 Task: Find the rank of the matrix {{7, 4}, {3, 6}}.
Action: Mouse moved to (1055, 73)
Screenshot: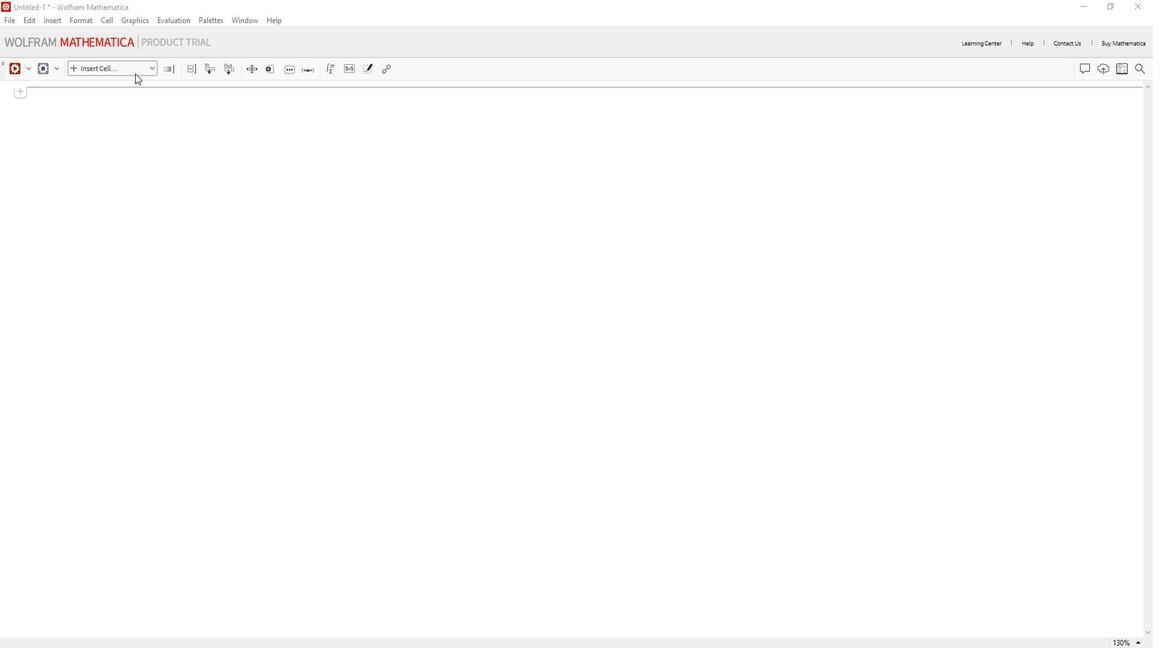 
Action: Mouse pressed left at (1055, 73)
Screenshot: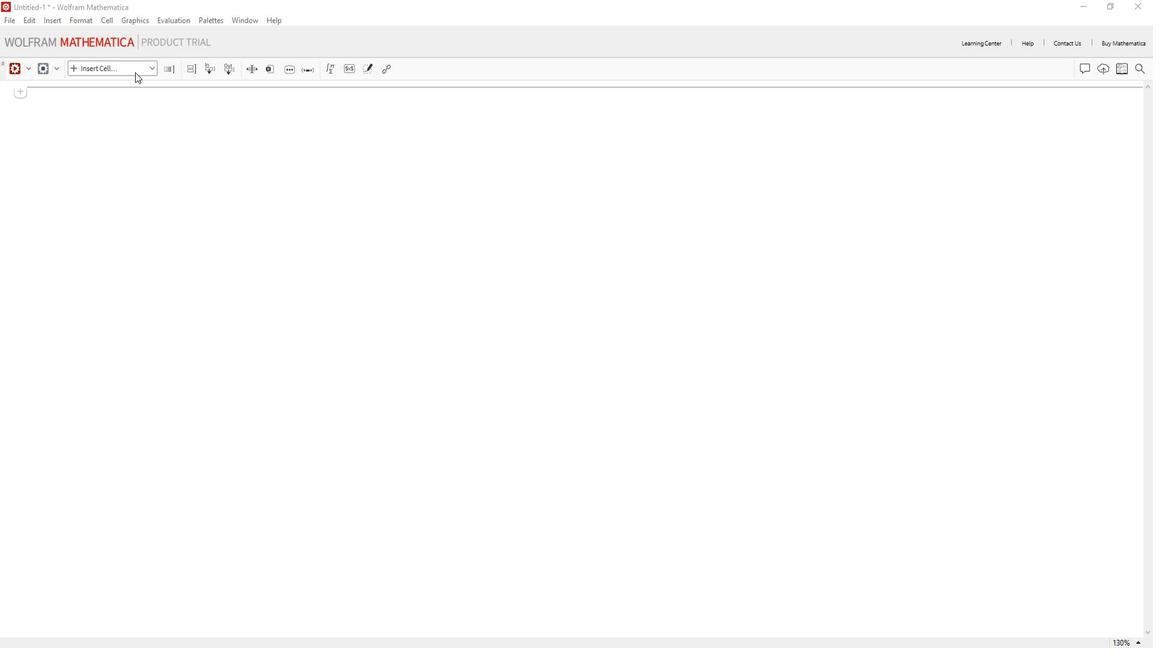 
Action: Mouse moved to (1034, 88)
Screenshot: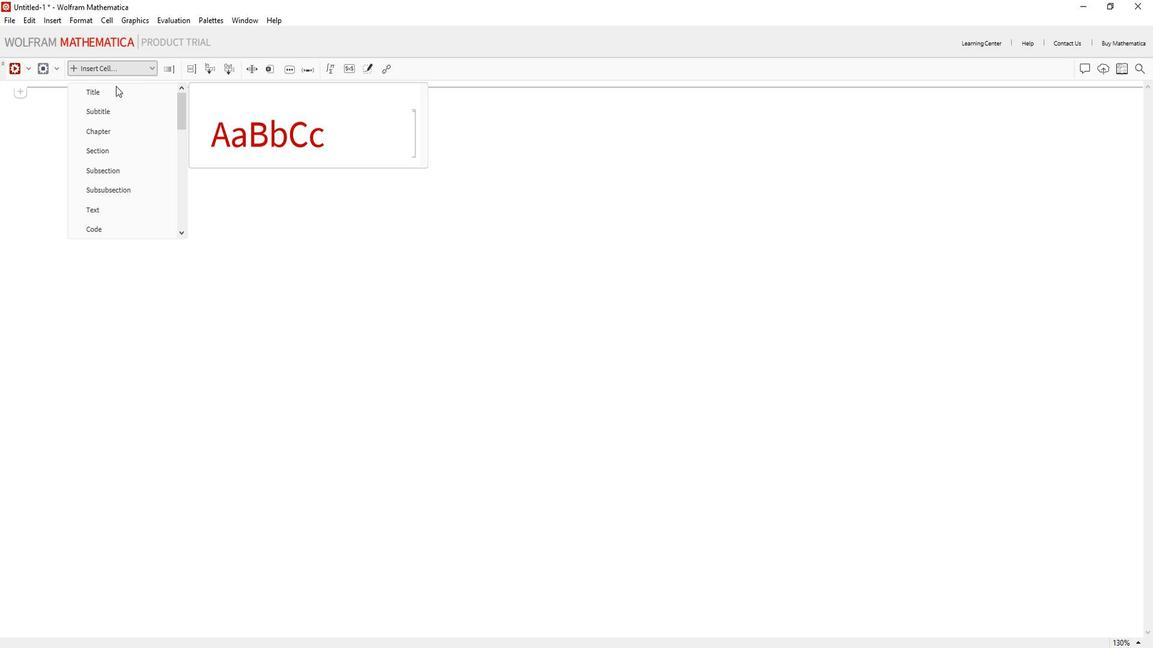 
Action: Mouse pressed left at (1034, 88)
Screenshot: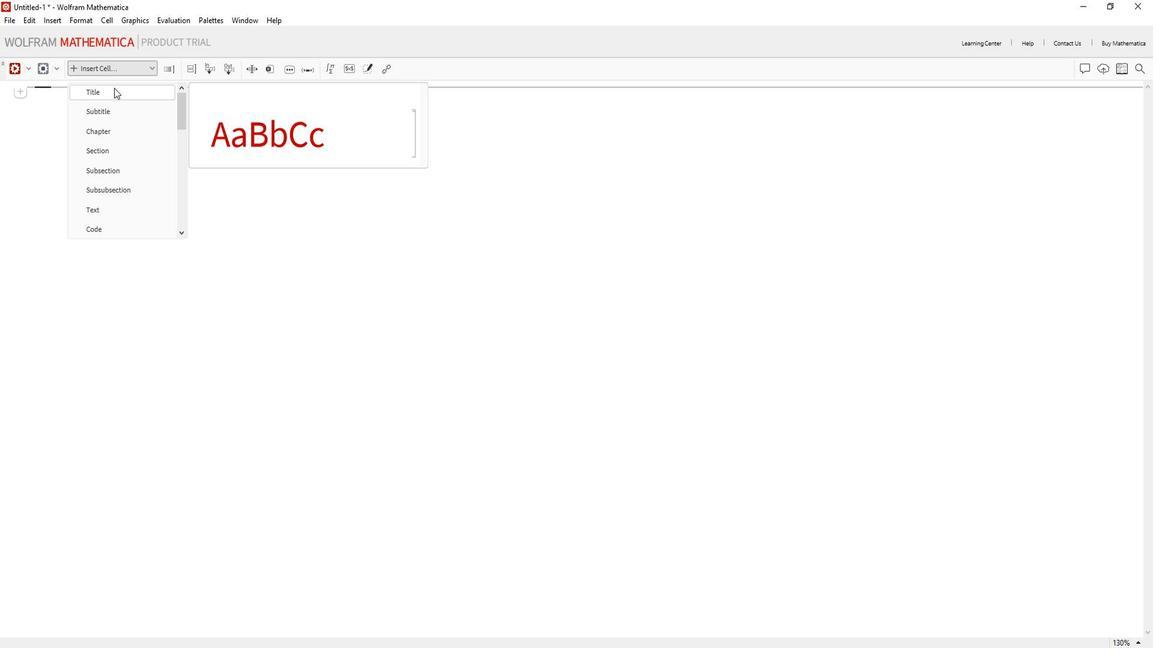 
Action: Key pressed <Key.shift>Find<Key.space>the<Key.space>rank<Key.space>of<Key.space>the<Key.space>matrix
Screenshot: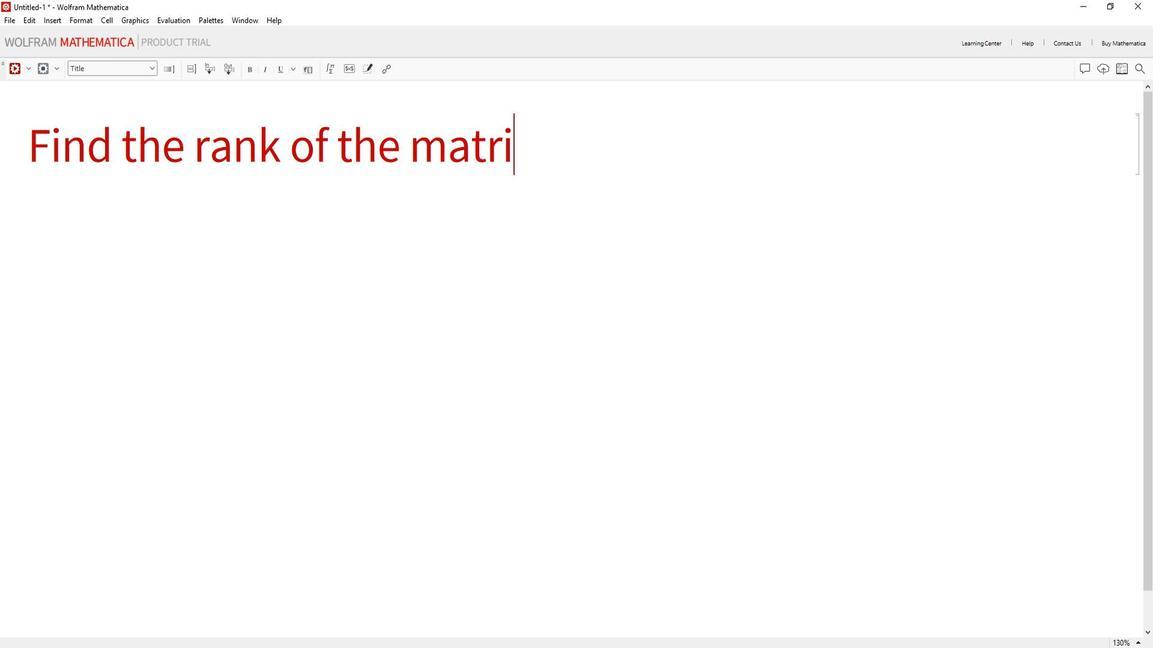 
Action: Mouse moved to (1069, 199)
Screenshot: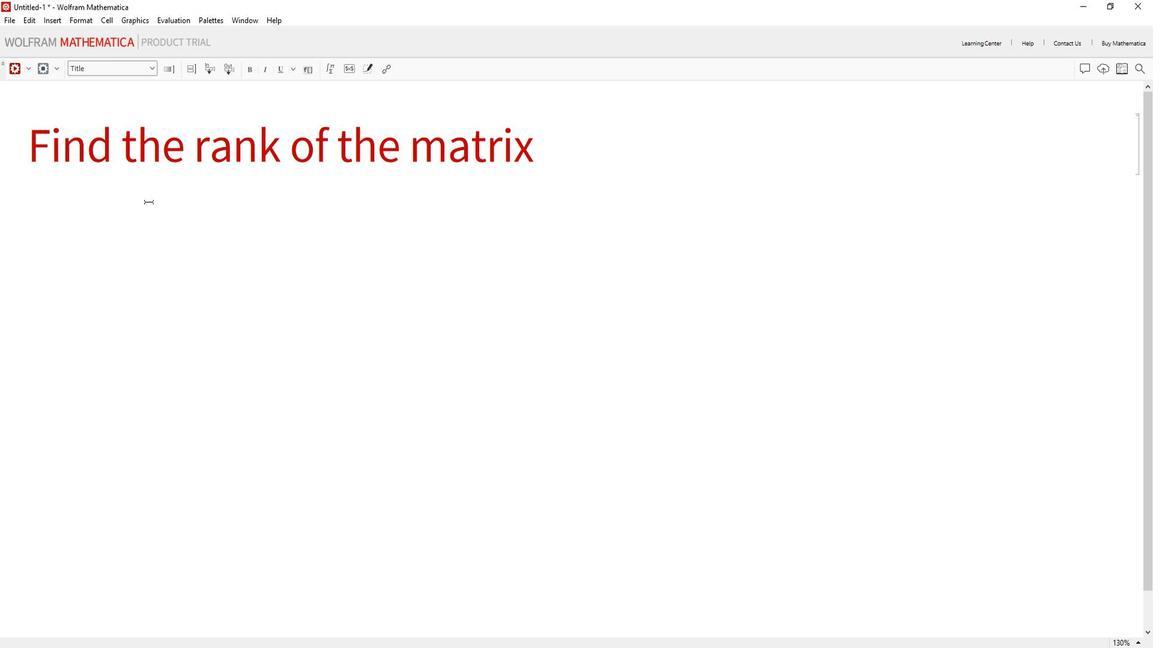 
Action: Mouse pressed left at (1069, 199)
Screenshot: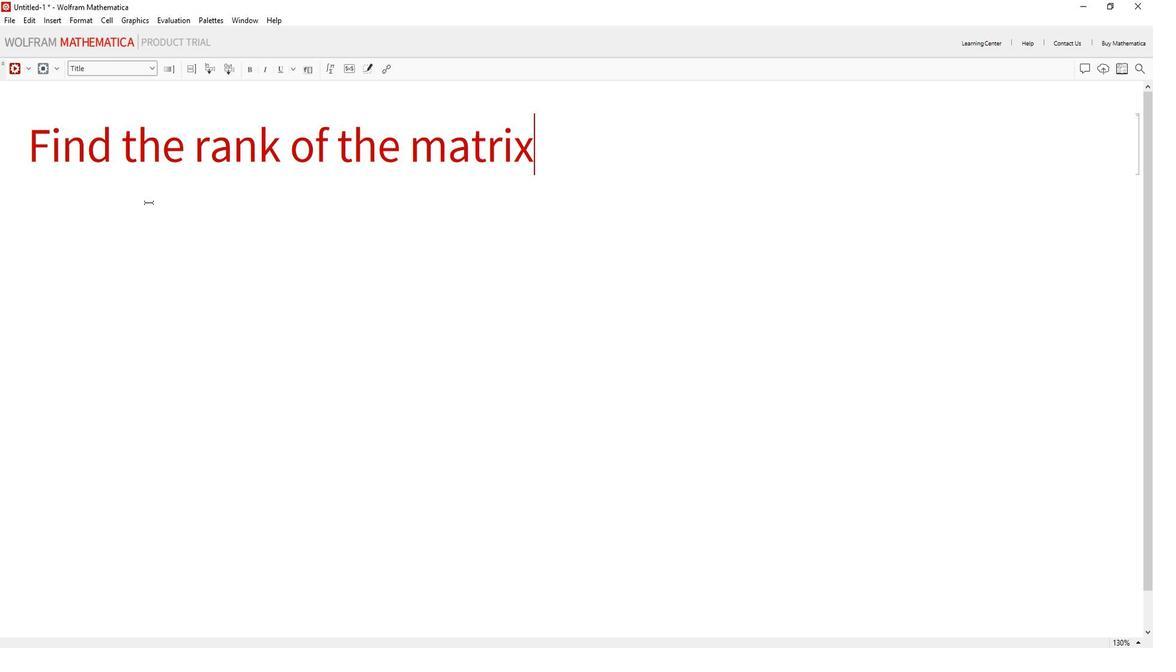 
Action: Mouse moved to (1048, 78)
Screenshot: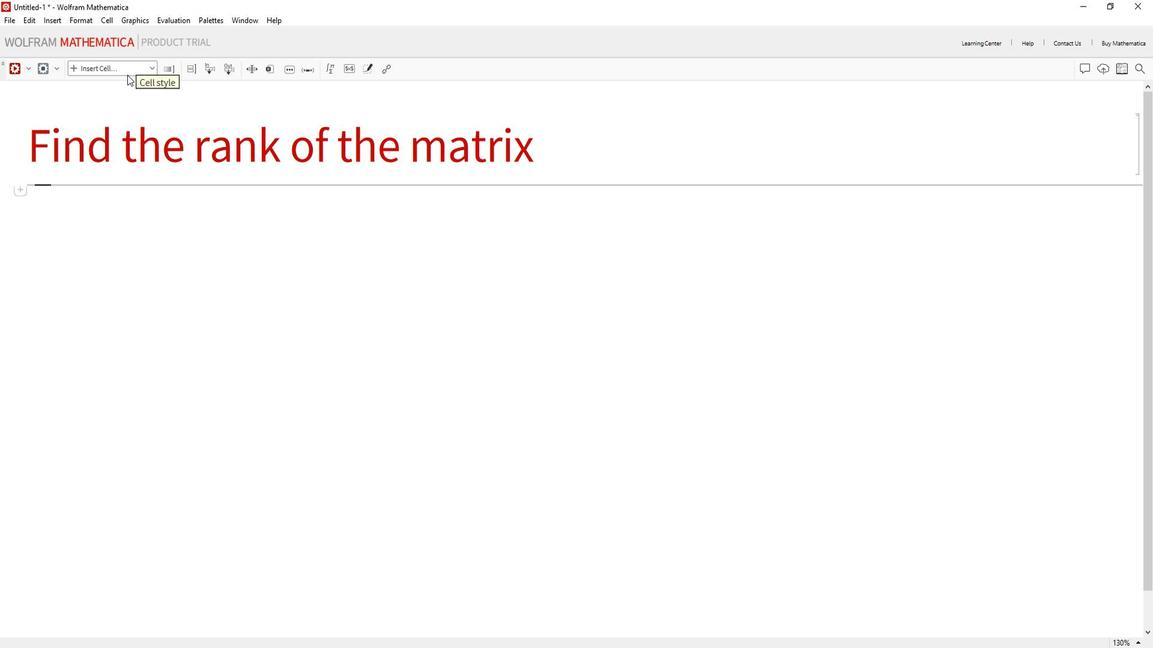 
Action: Mouse pressed left at (1048, 78)
Screenshot: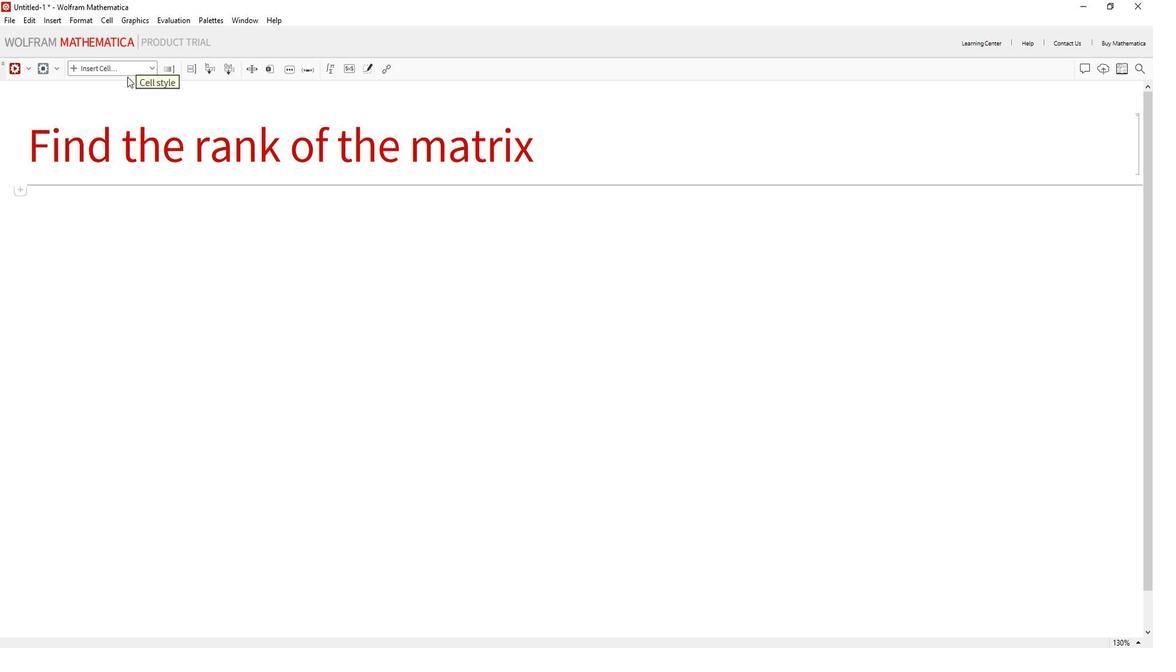 
Action: Mouse moved to (1048, 75)
Screenshot: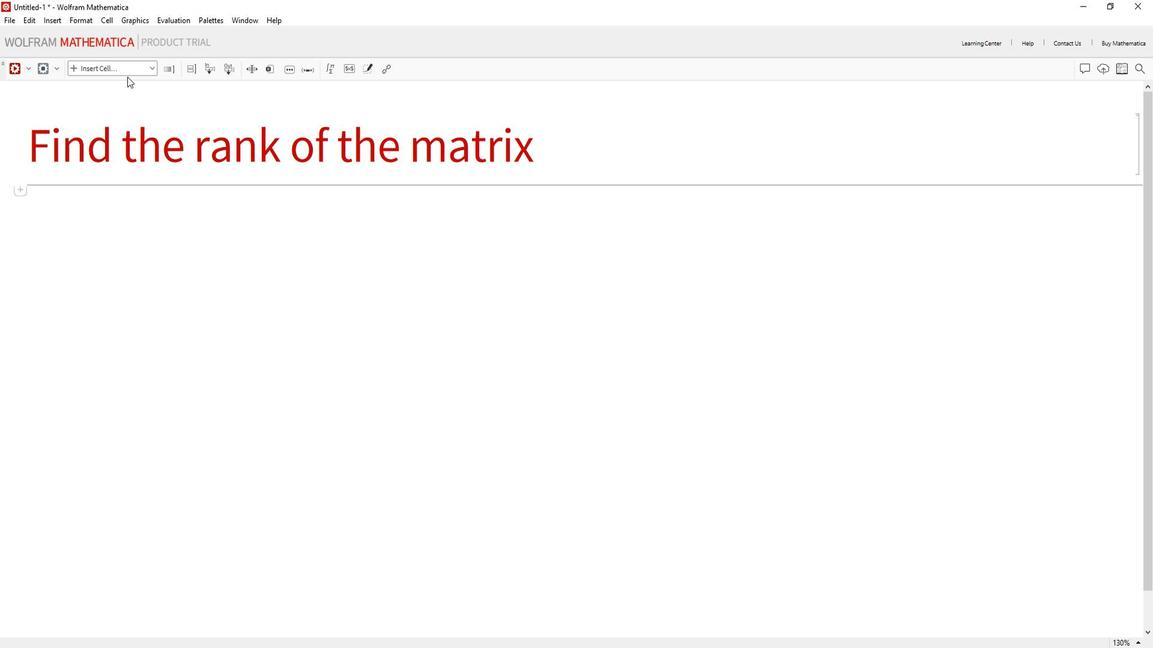 
Action: Mouse pressed left at (1048, 75)
Screenshot: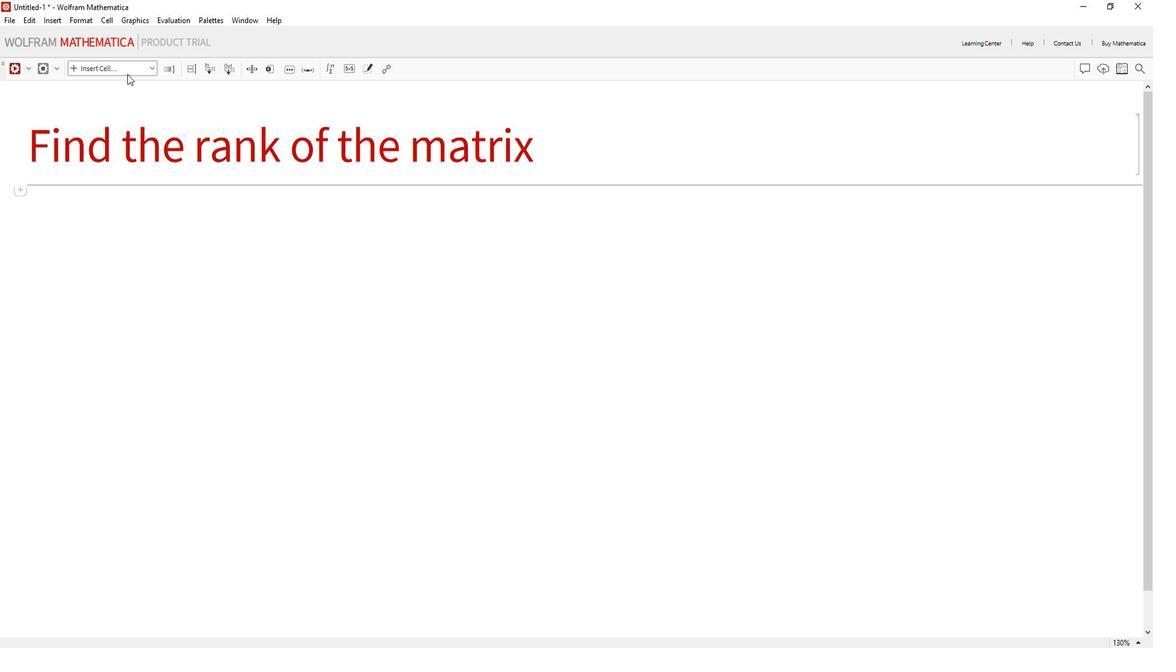 
Action: Mouse moved to (1051, 69)
Screenshot: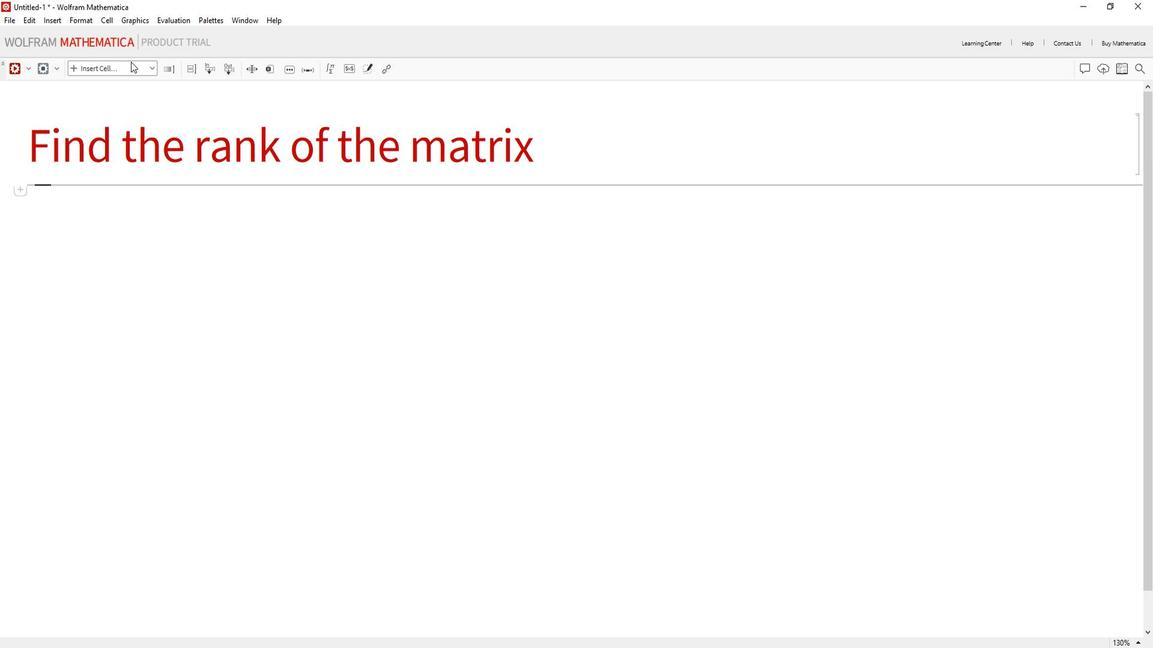 
Action: Mouse pressed left at (1051, 69)
Screenshot: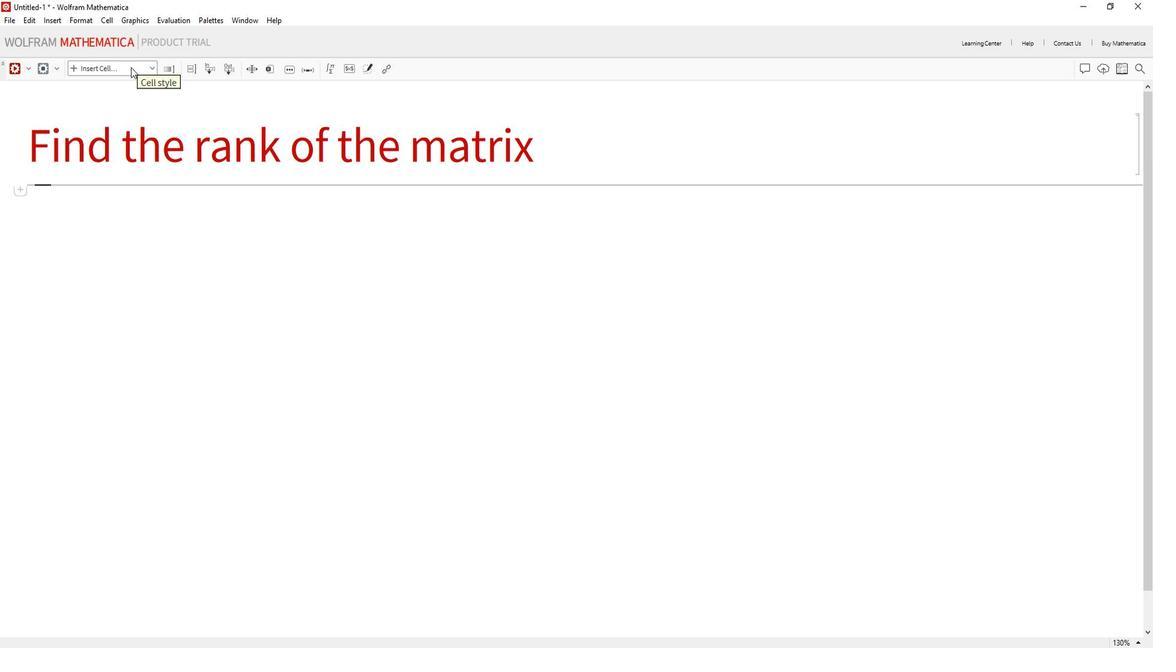 
Action: Mouse moved to (1020, 227)
Screenshot: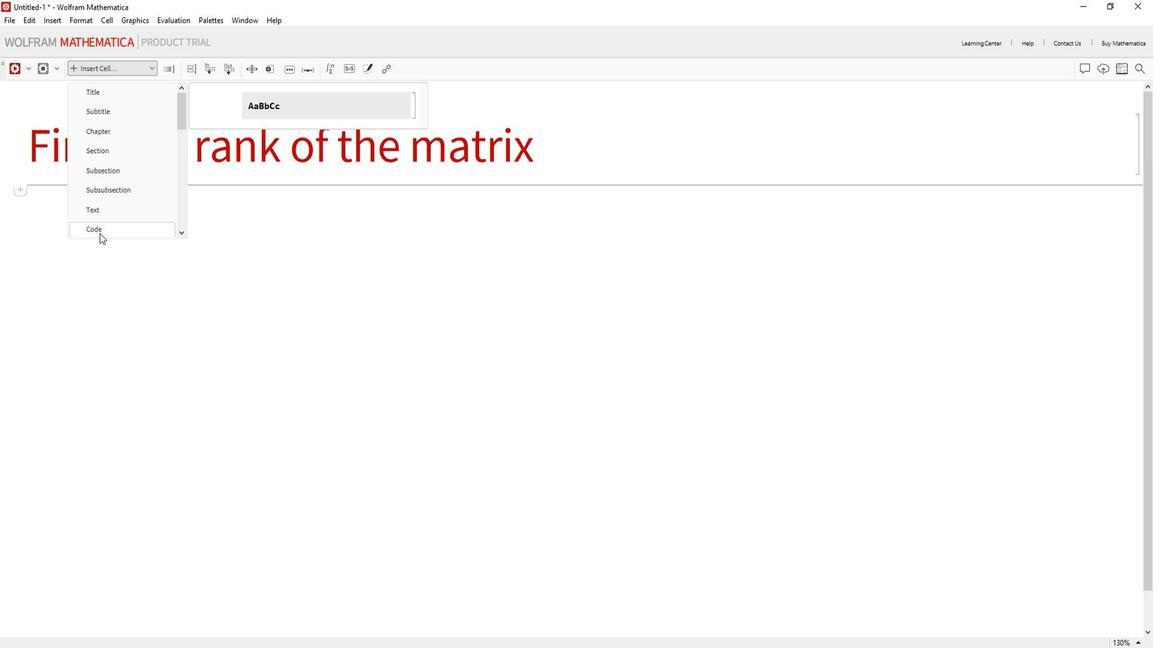
Action: Mouse pressed left at (1020, 227)
Screenshot: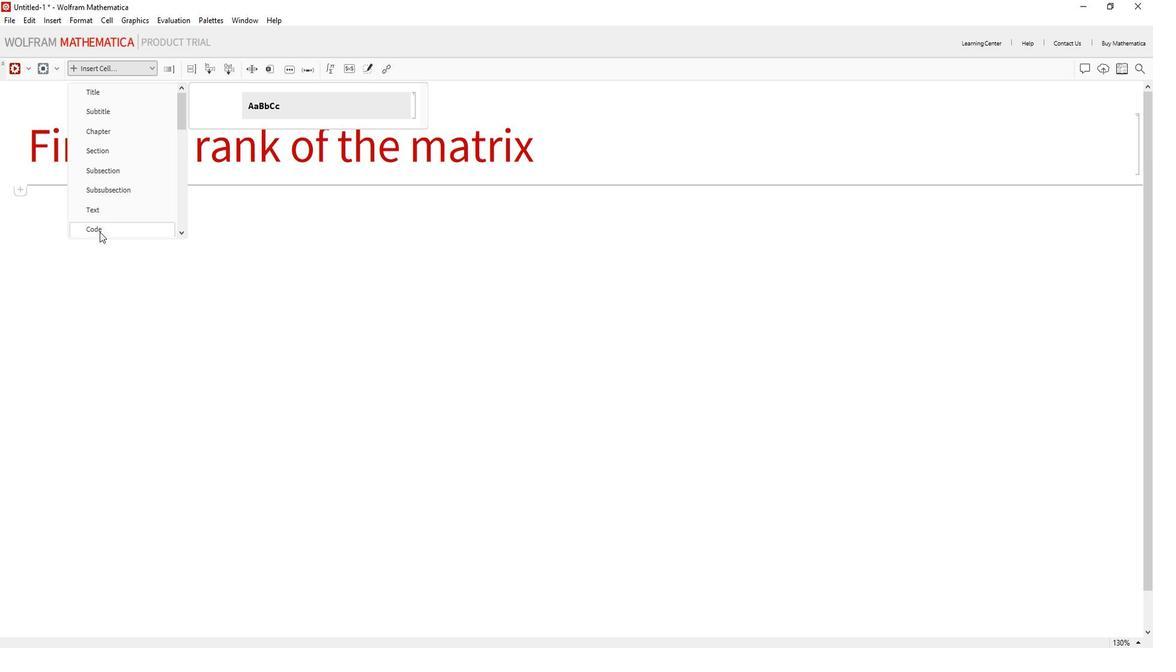 
Action: Mouse moved to (836, 248)
Screenshot: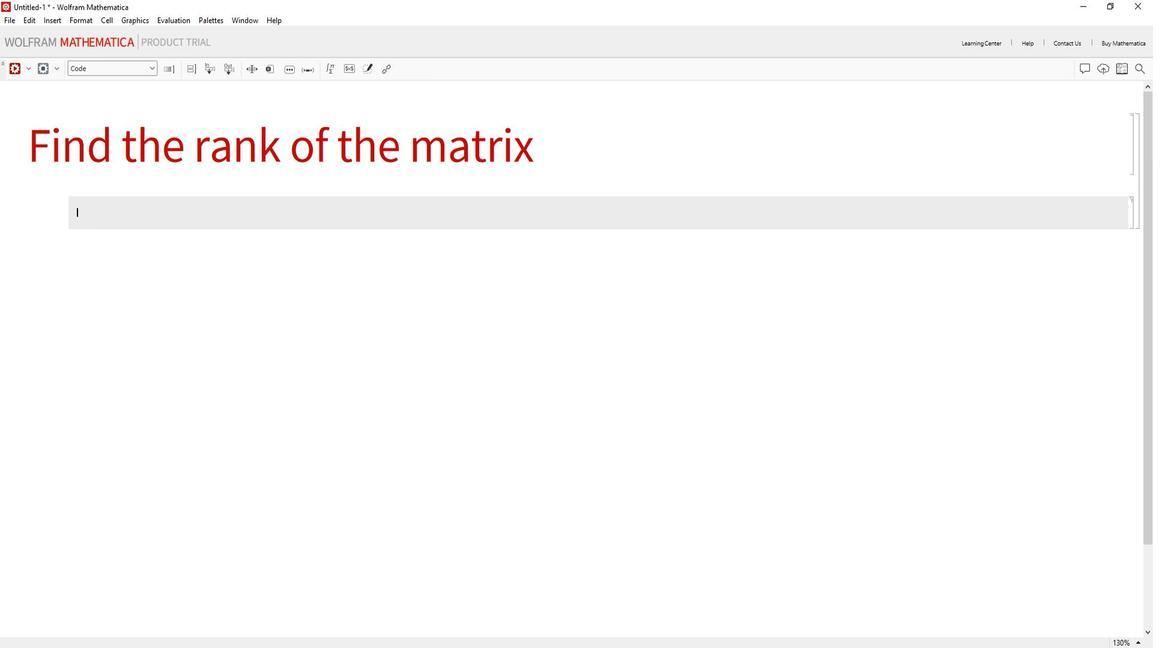 
Action: Mouse pressed left at (836, 248)
Screenshot: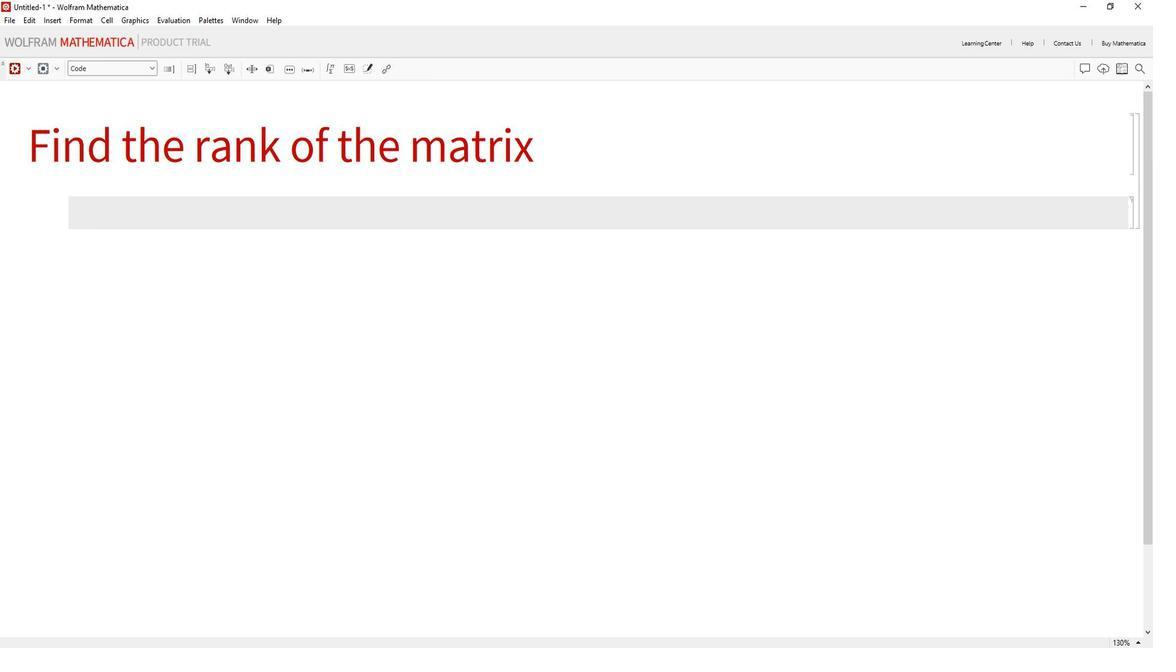 
Action: Mouse moved to (1025, 209)
Screenshot: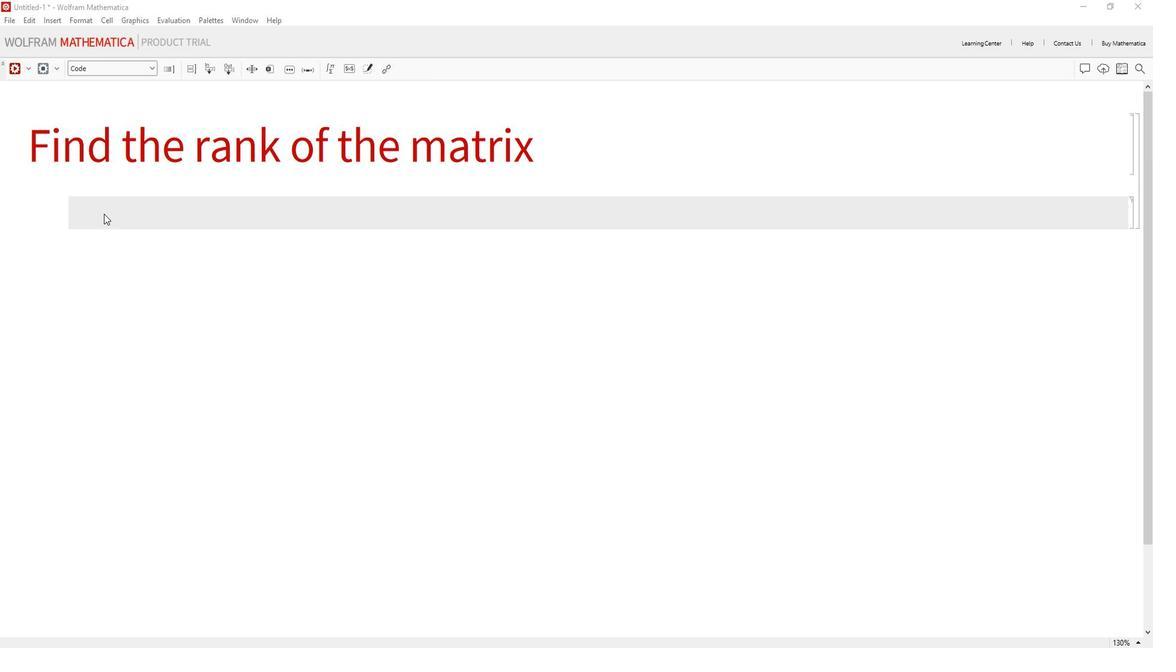 
Action: Mouse pressed left at (1025, 209)
Screenshot: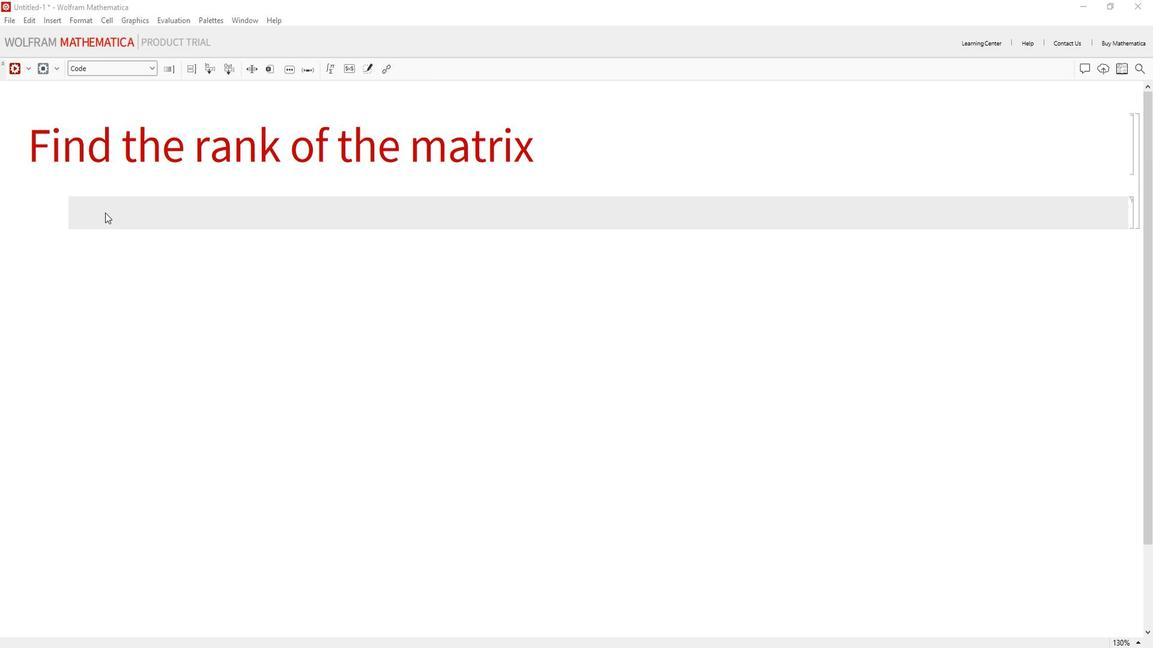 
Action: Key pressed <Key.shift_r>(*<Key.shift>Define<Key.space>the<Key.space>matrix<Key.right><Key.right>matrix<Key.enter><Key.space>=<Key.space><Key.shift_r>{{7,<Key.space>4<Key.right>,<Key.space><Key.shift_r>{3,<Key.space>6<Key.right><Key.right>;<Key.enter><Key.enter><Key.shift_r><Key.shift_r><Key.shift_r><Key.shift_r>(*<Key.shift>Calculate<Key.space>the<Key.space>rank<Key.space>using<Key.space><Key.shift>Matrix<Key.shift>Rank<Key.space>function<Key.right><Key.right><Key.enter>rank<Key.space>=<Key.space><Key.shift>Matrix<Key.shift>Rank<Key.enter>[matrix<Key.right>;<Key.enter><Key.enter><Key.shift_r><Key.shift_r>(*<Key.shift>Display<Key.space>the<Key.space>result<Key.right><Key.right><Key.enter>rank<Key.enter>
Screenshot: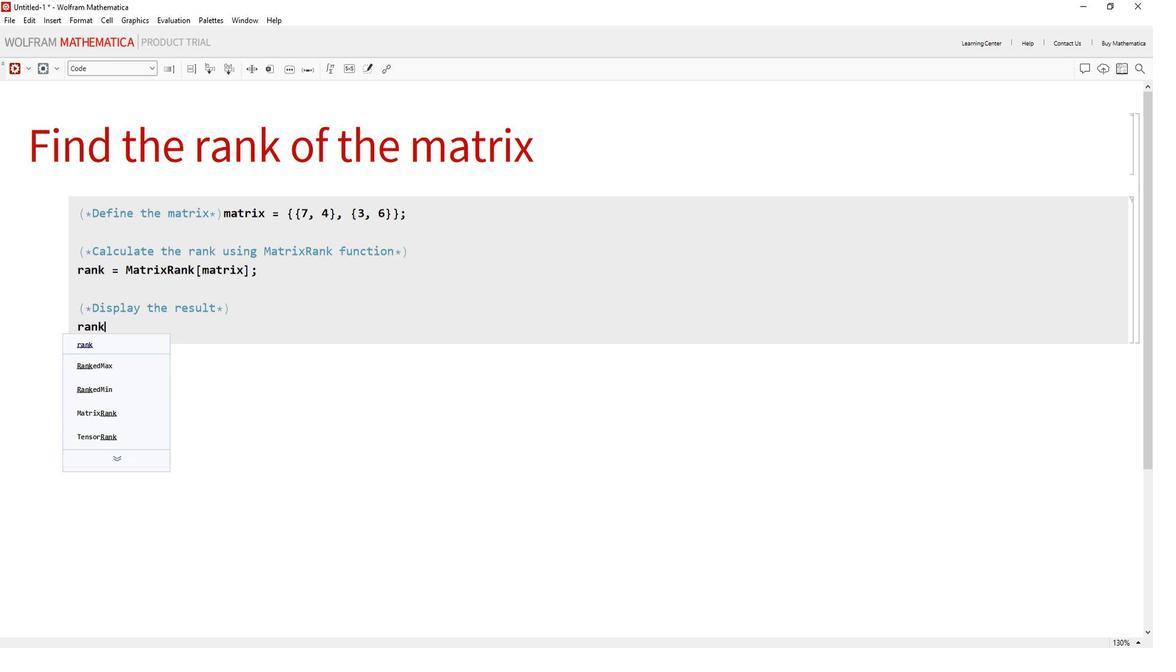 
Action: Mouse moved to (1172, 316)
Screenshot: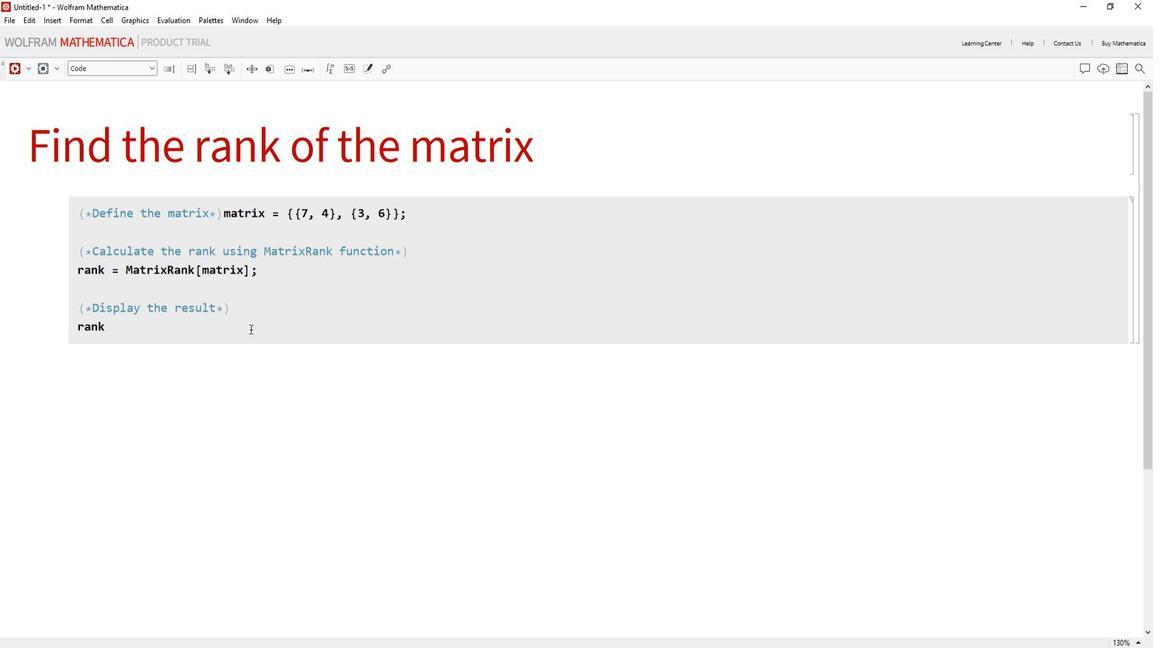 
Action: Mouse pressed left at (1172, 316)
Screenshot: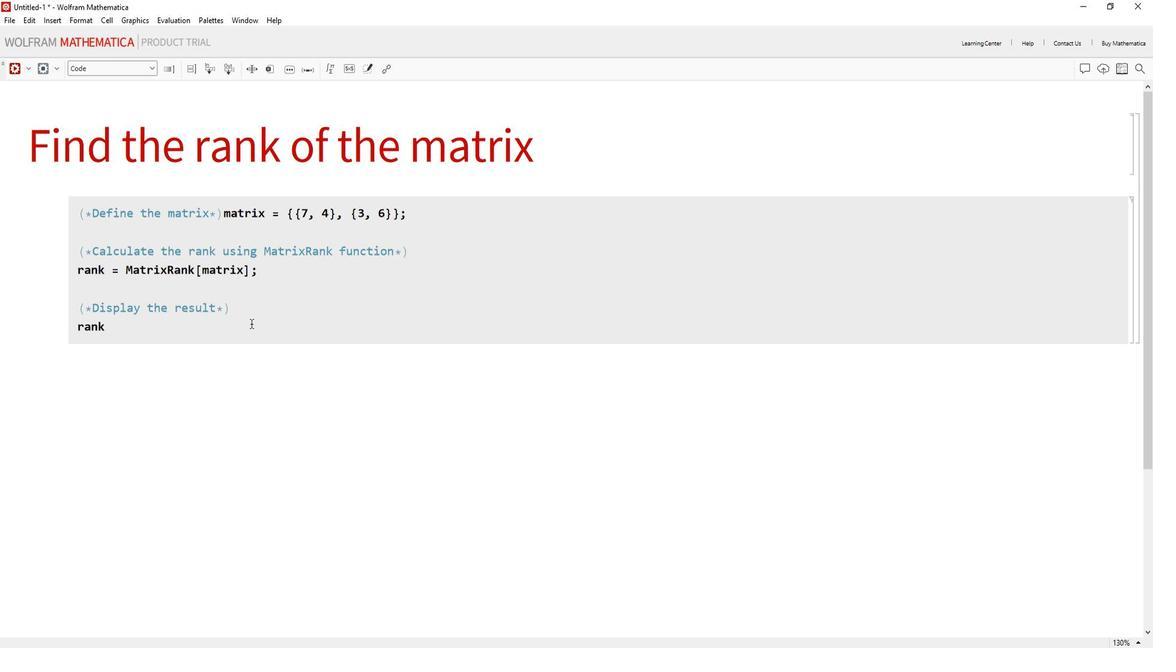 
Action: Mouse moved to (934, 70)
Screenshot: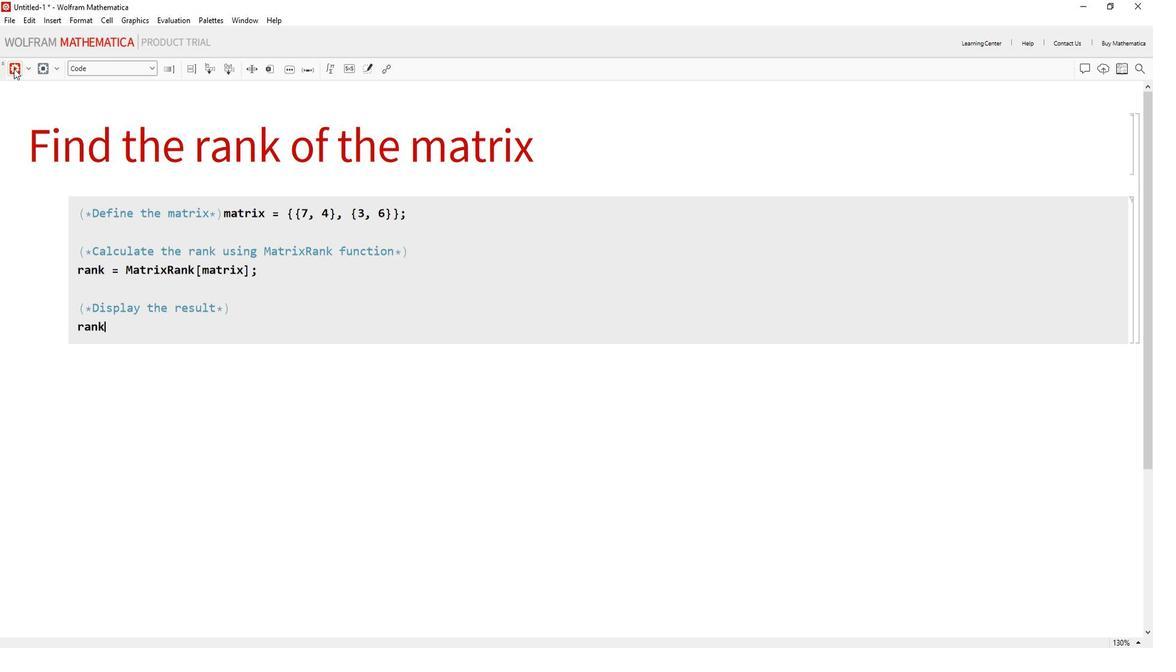 
Action: Mouse pressed left at (934, 70)
Screenshot: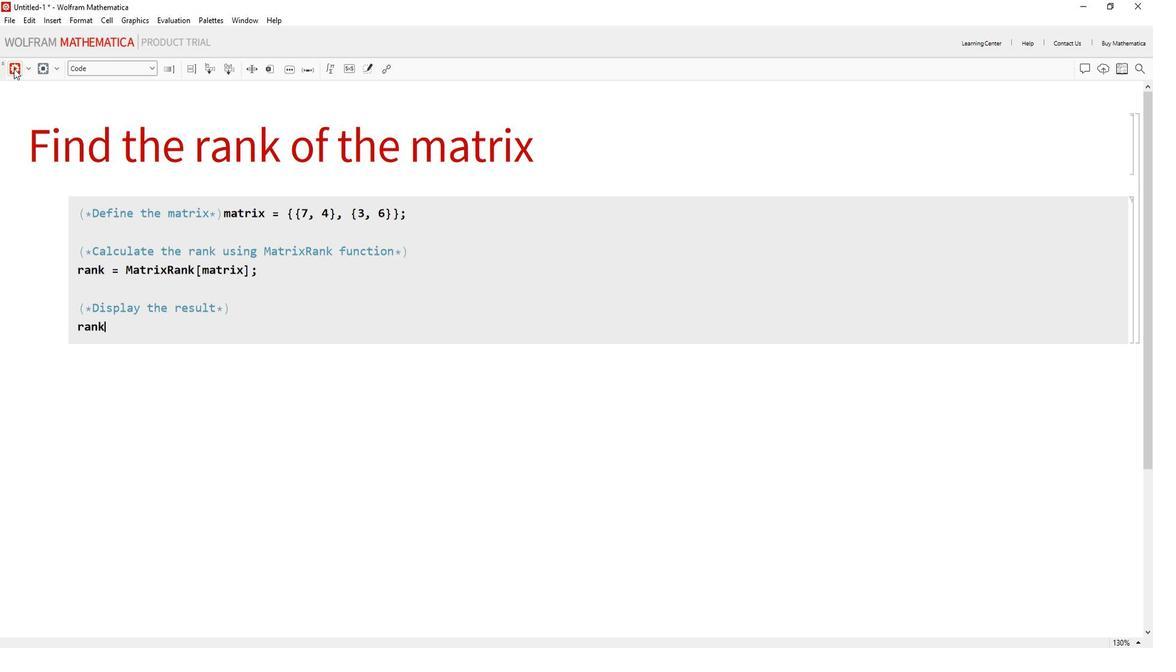 
Action: Mouse moved to (1025, 357)
Screenshot: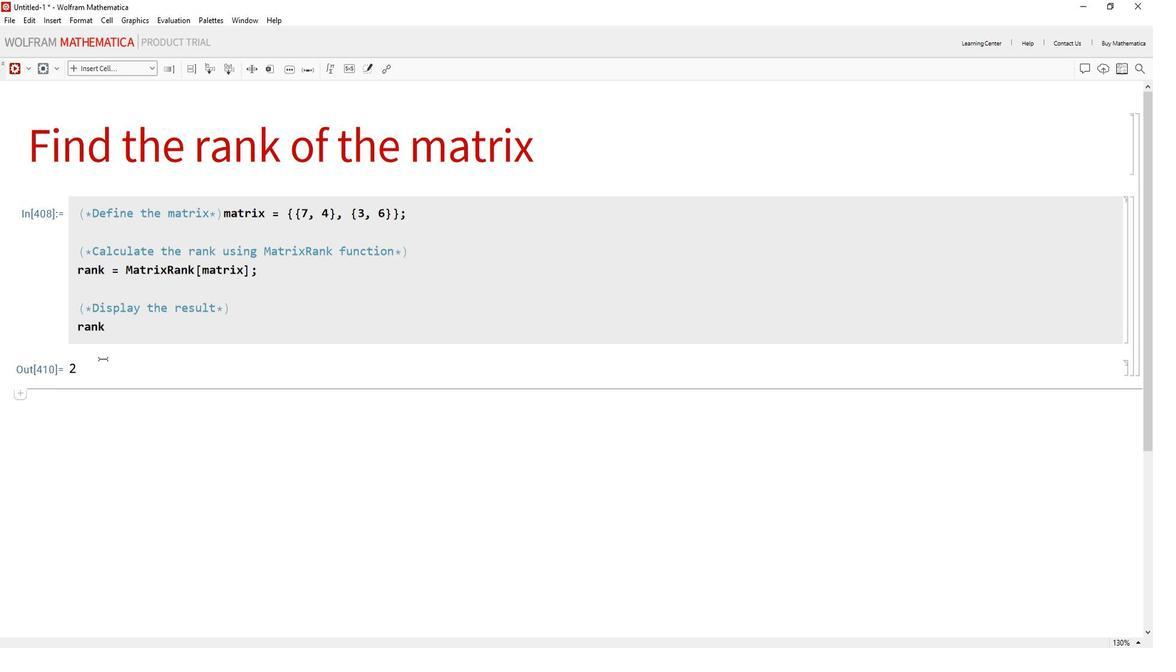 
